 Task: Find public transportation options from San Francisco, California, to Oakland, California.
Action: Mouse moved to (304, 94)
Screenshot: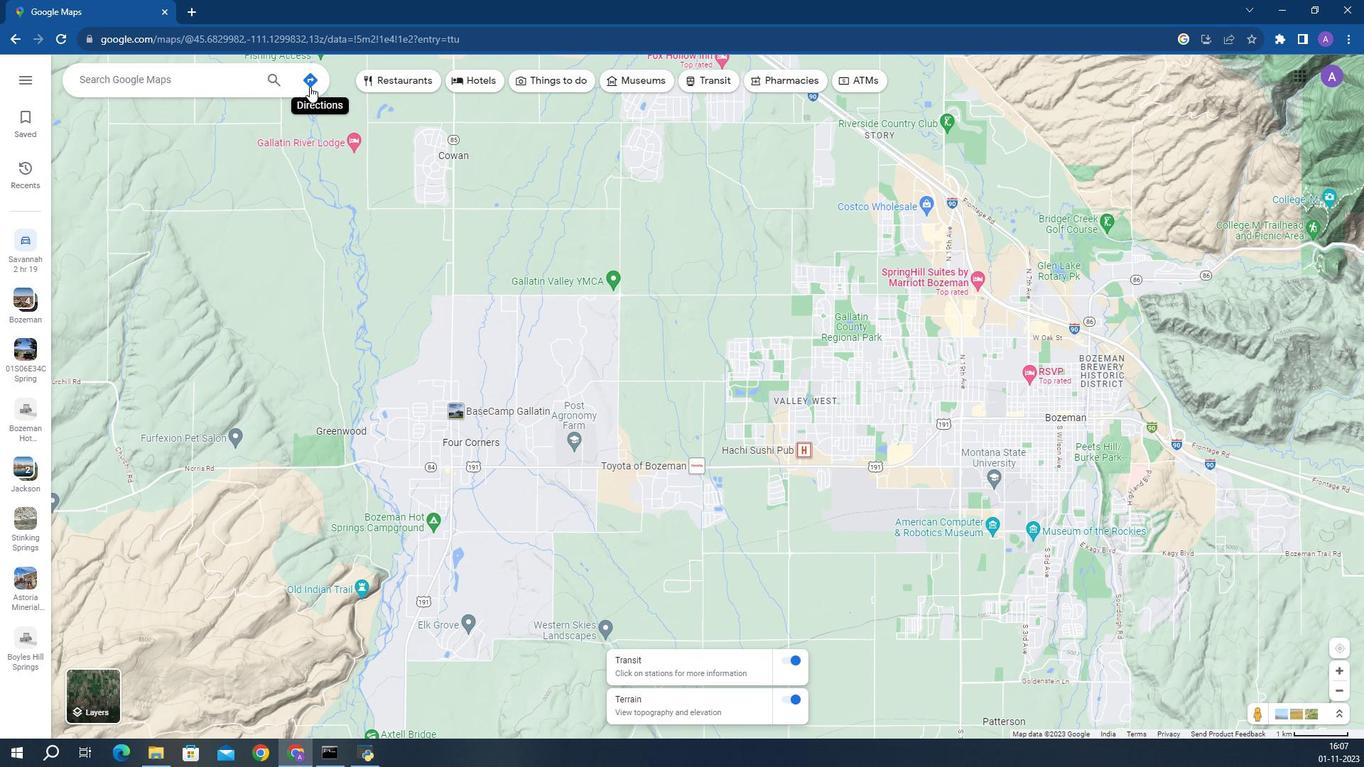 
Action: Mouse pressed left at (304, 94)
Screenshot: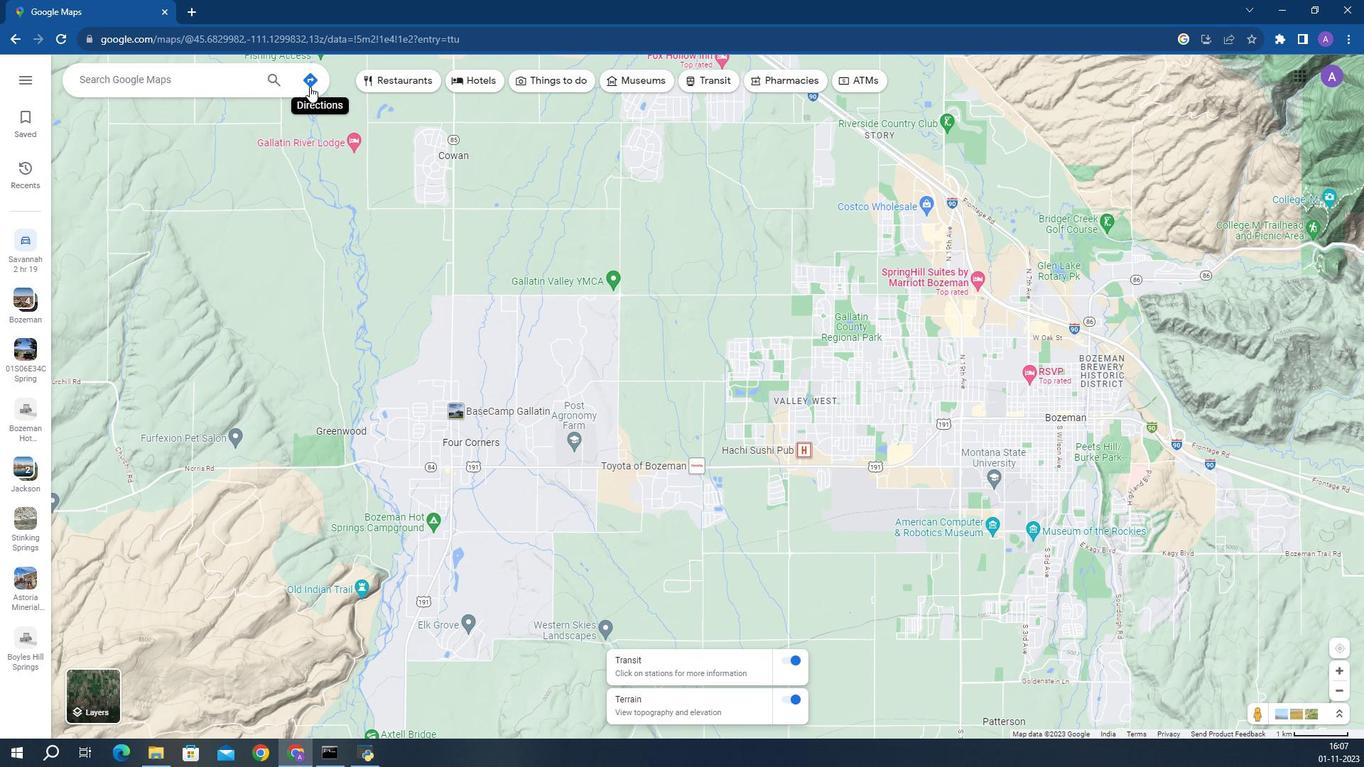 
Action: Mouse moved to (238, 130)
Screenshot: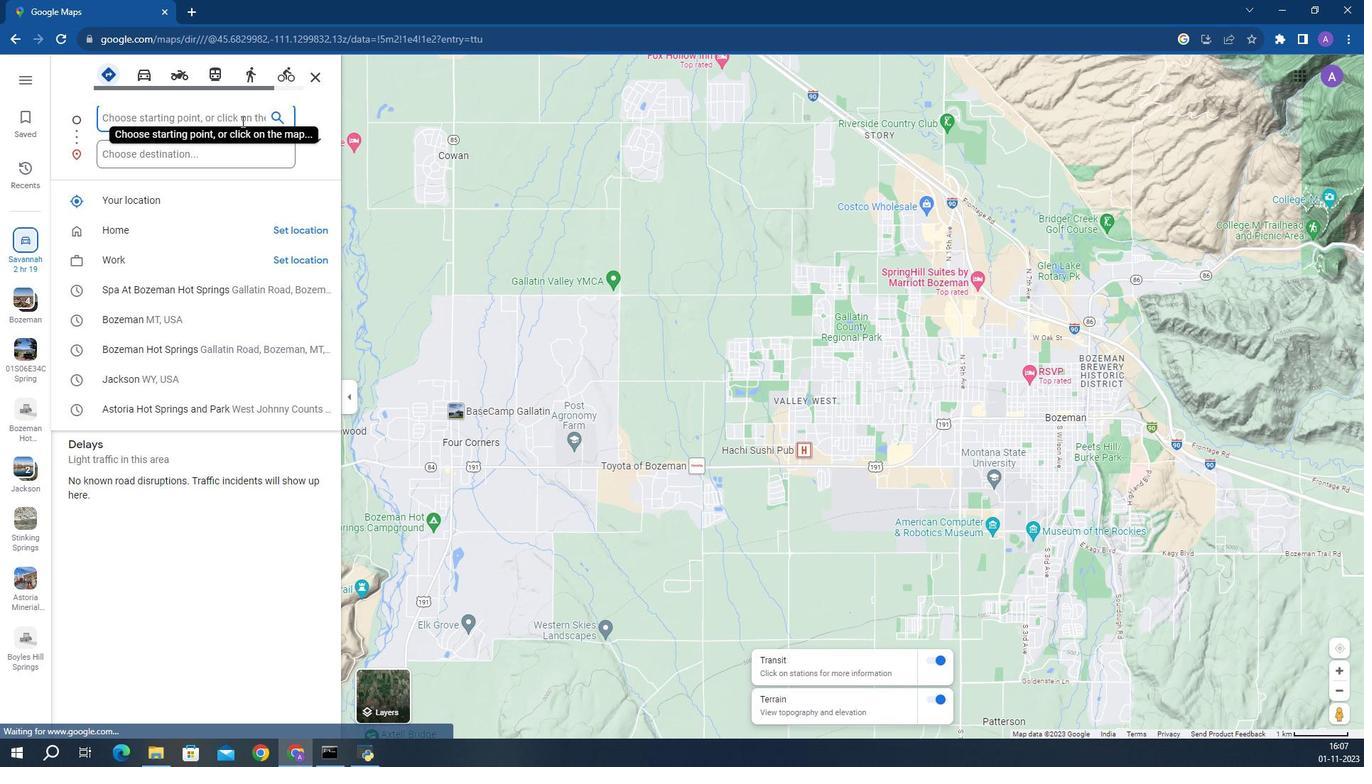 
Action: Key pressed <Key.caps_lock>S<Key.caps_lock>aa<Key.backspace>n<Key.space><Key.caps_lock>F<Key.caps_lock>rancisco
Screenshot: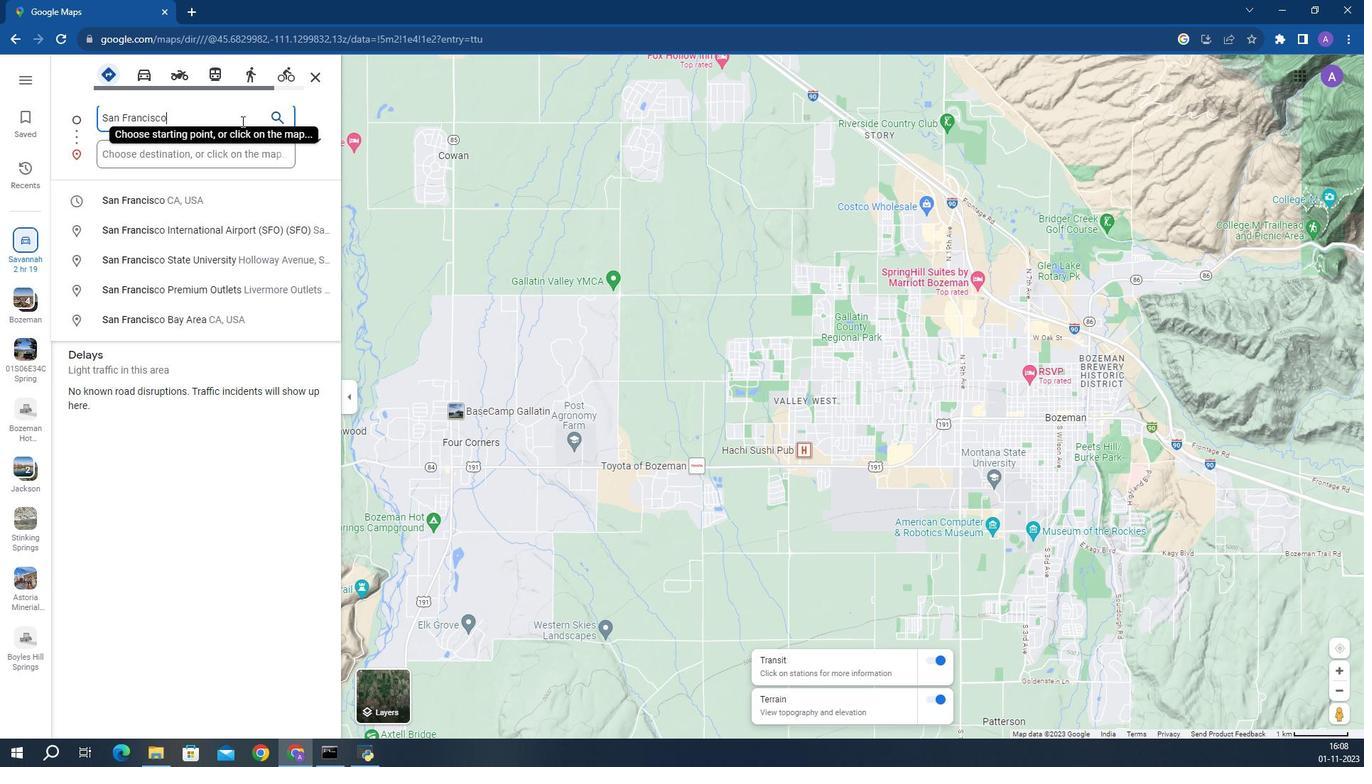 
Action: Mouse moved to (225, 129)
Screenshot: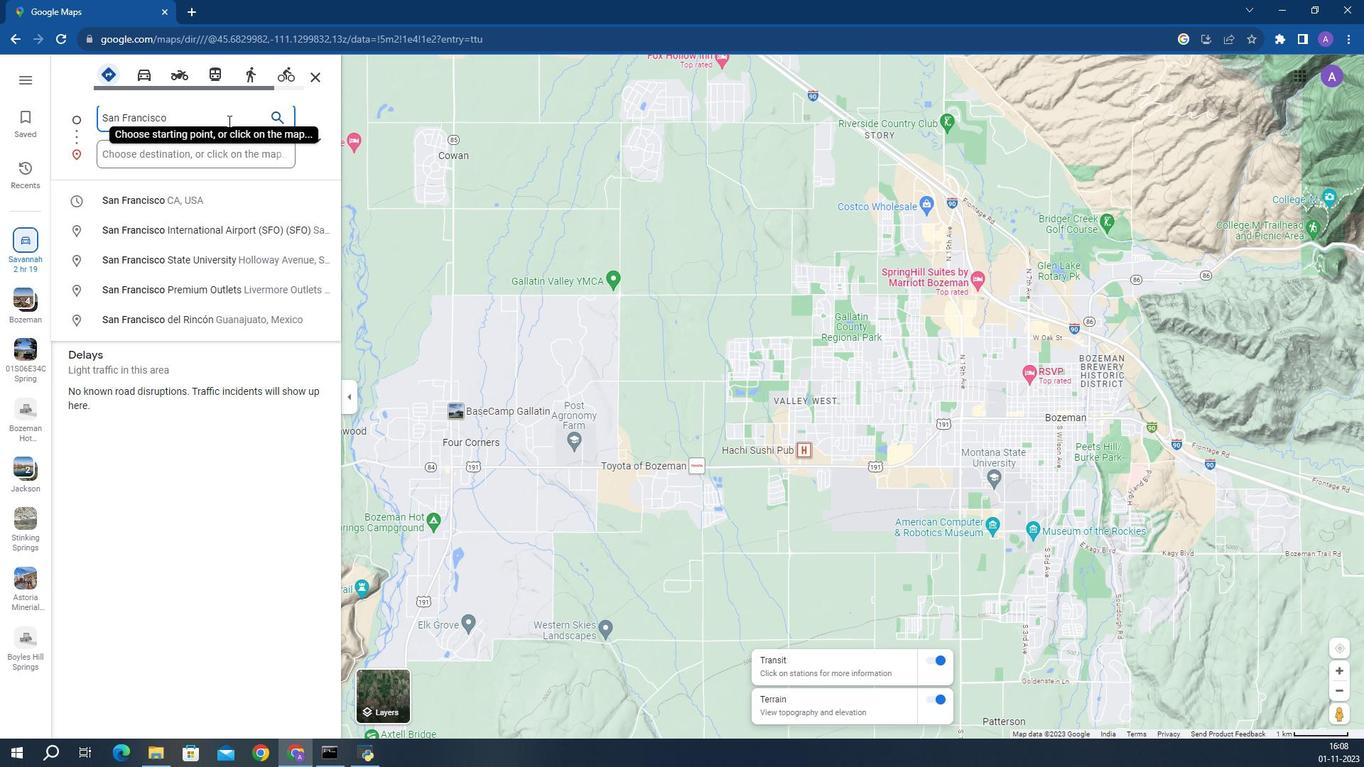 
Action: Key pressed ,<Key.space><Key.caps_lock>C<Key.caps_lock>alifornia
Screenshot: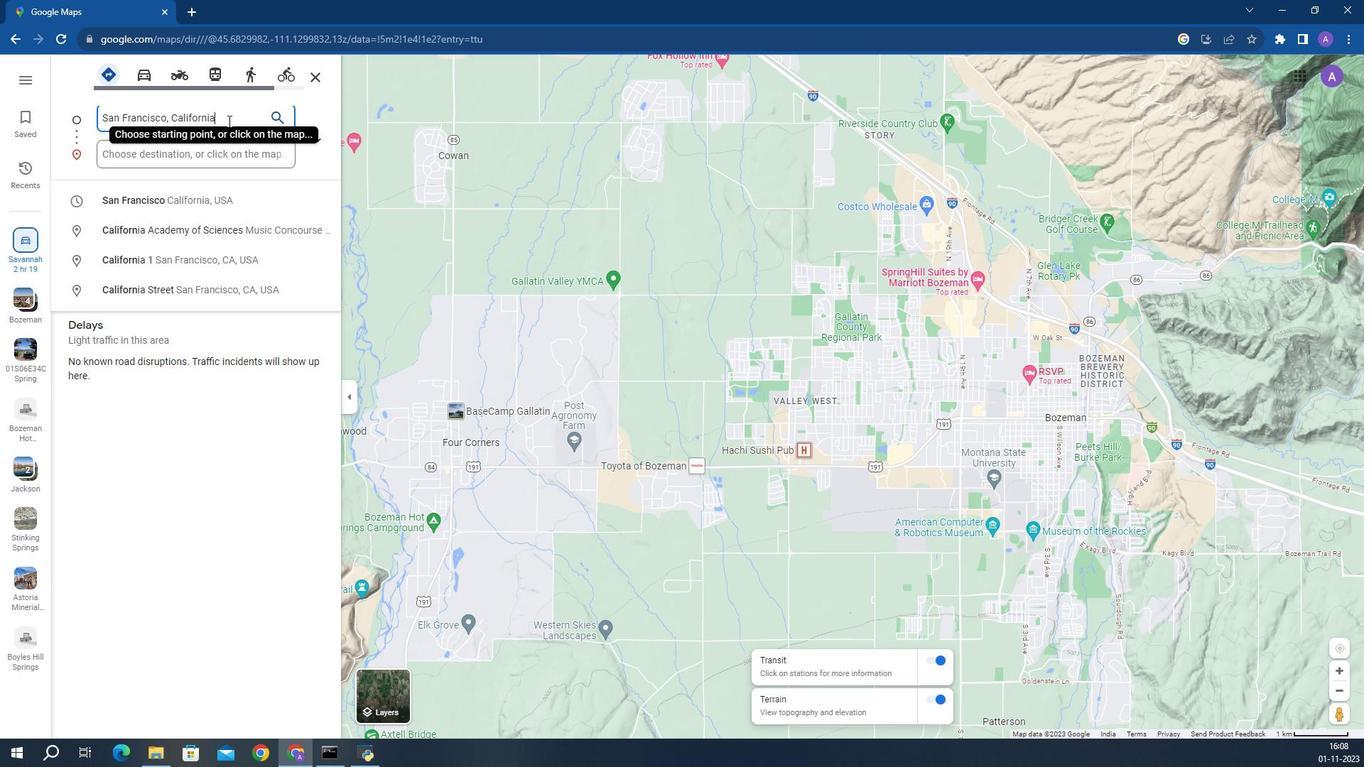 
Action: Mouse moved to (219, 157)
Screenshot: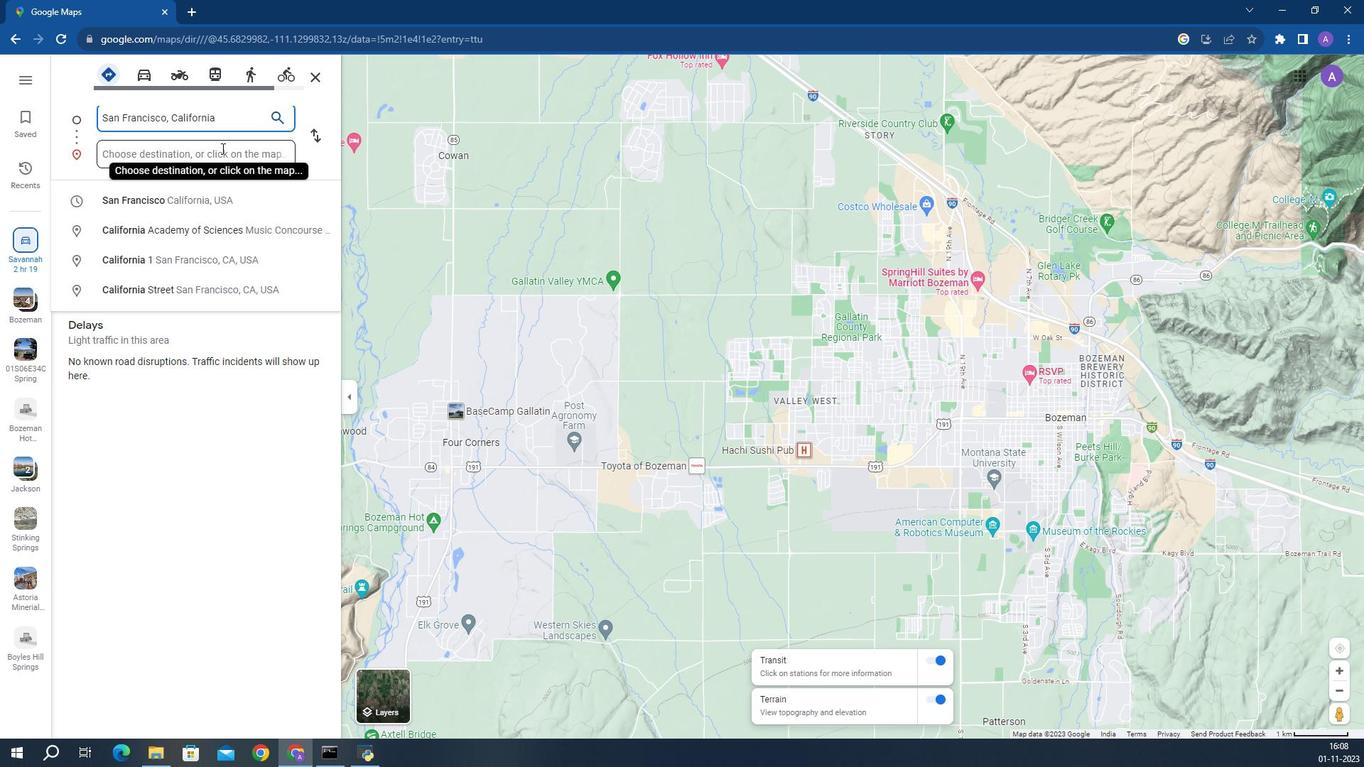 
Action: Mouse pressed left at (219, 157)
Screenshot: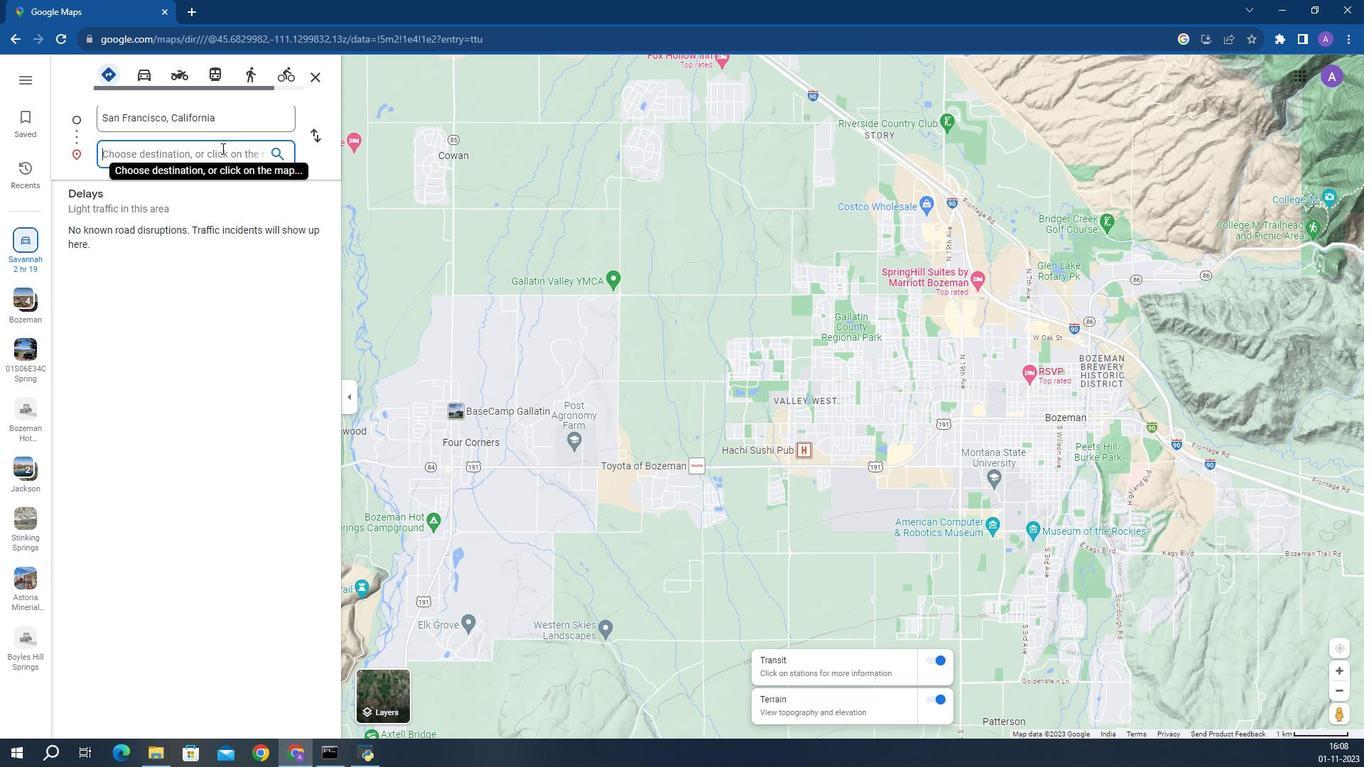 
Action: Key pressed <Key.caps_lock>O<Key.caps_lock>akland,<Key.space><Key.caps_lock>C<Key.caps_lock>alifornia<Key.enter>
Screenshot: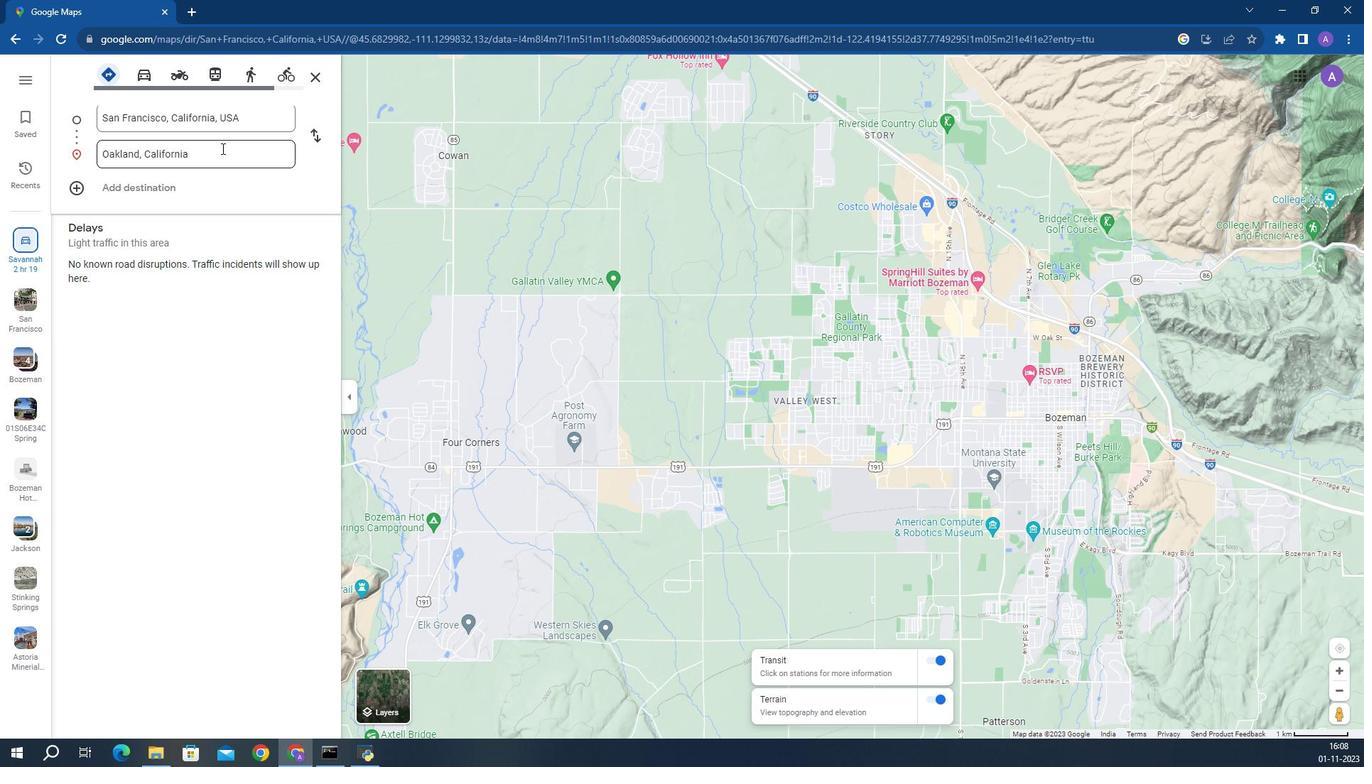 
Action: Mouse moved to (212, 80)
Screenshot: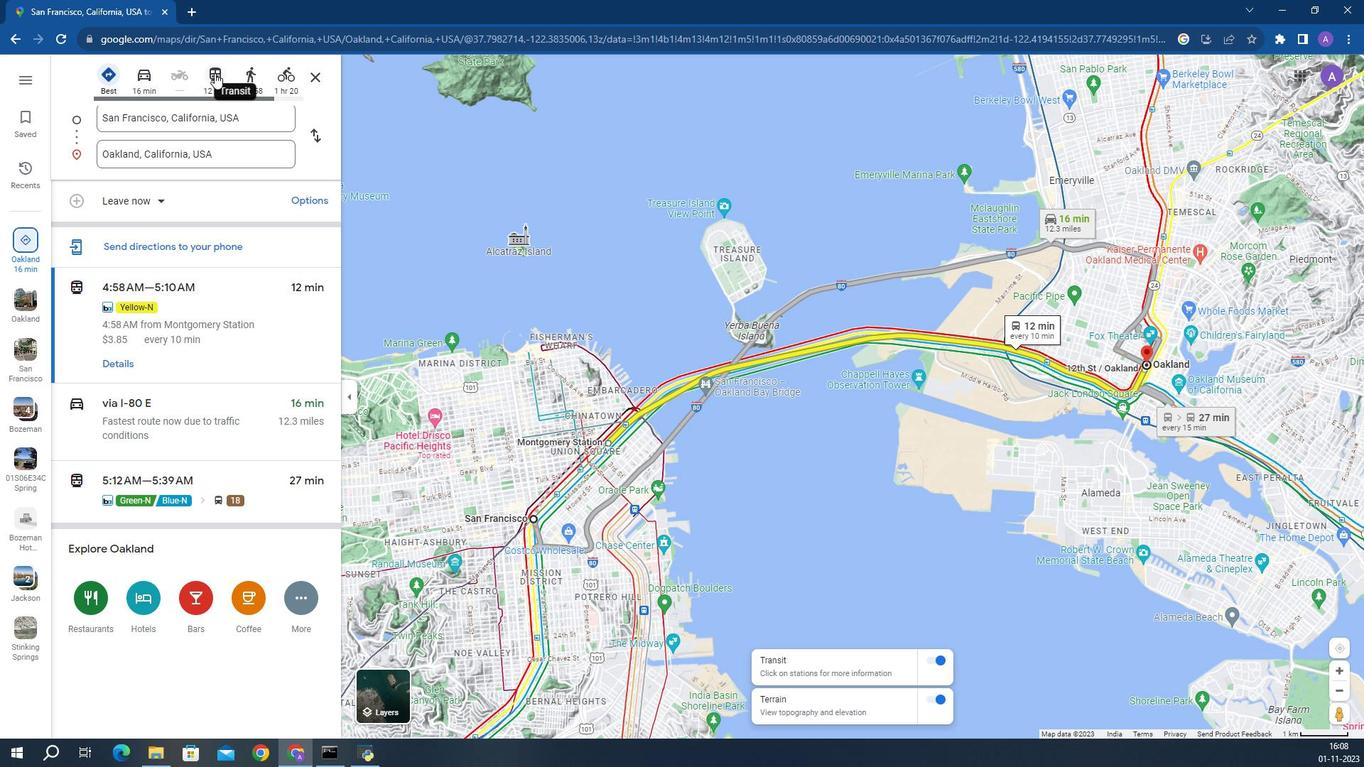 
Action: Mouse pressed left at (212, 80)
Screenshot: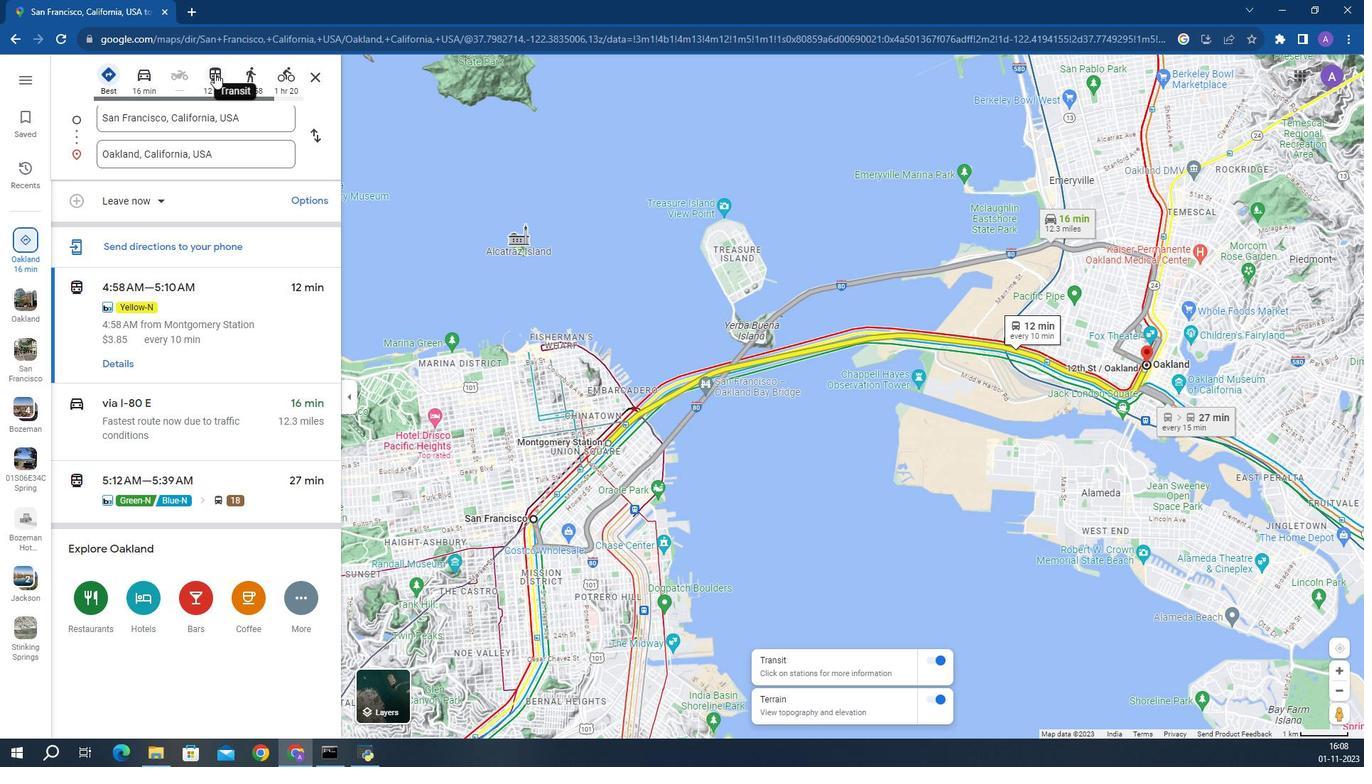 
Action: Mouse moved to (234, 299)
Screenshot: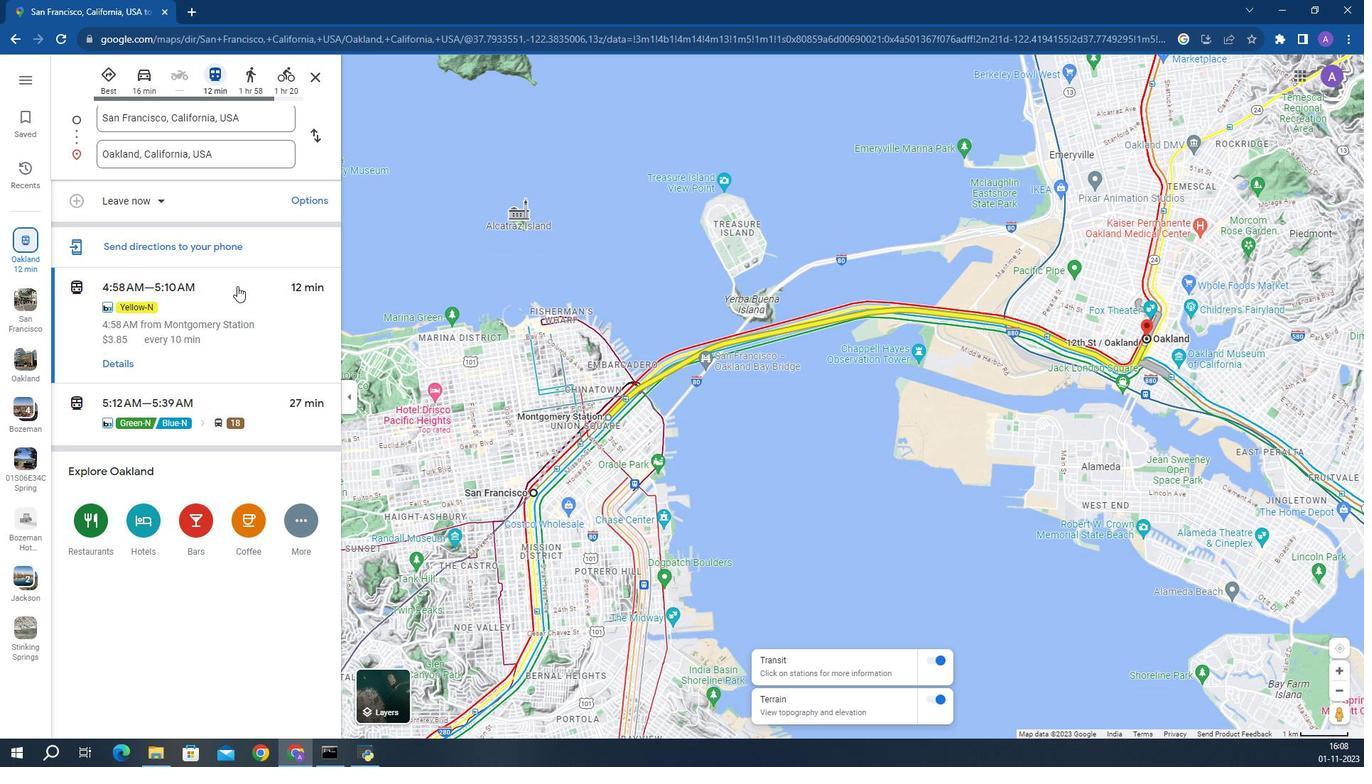 
Action: Mouse scrolled (234, 298) with delta (0, 0)
Screenshot: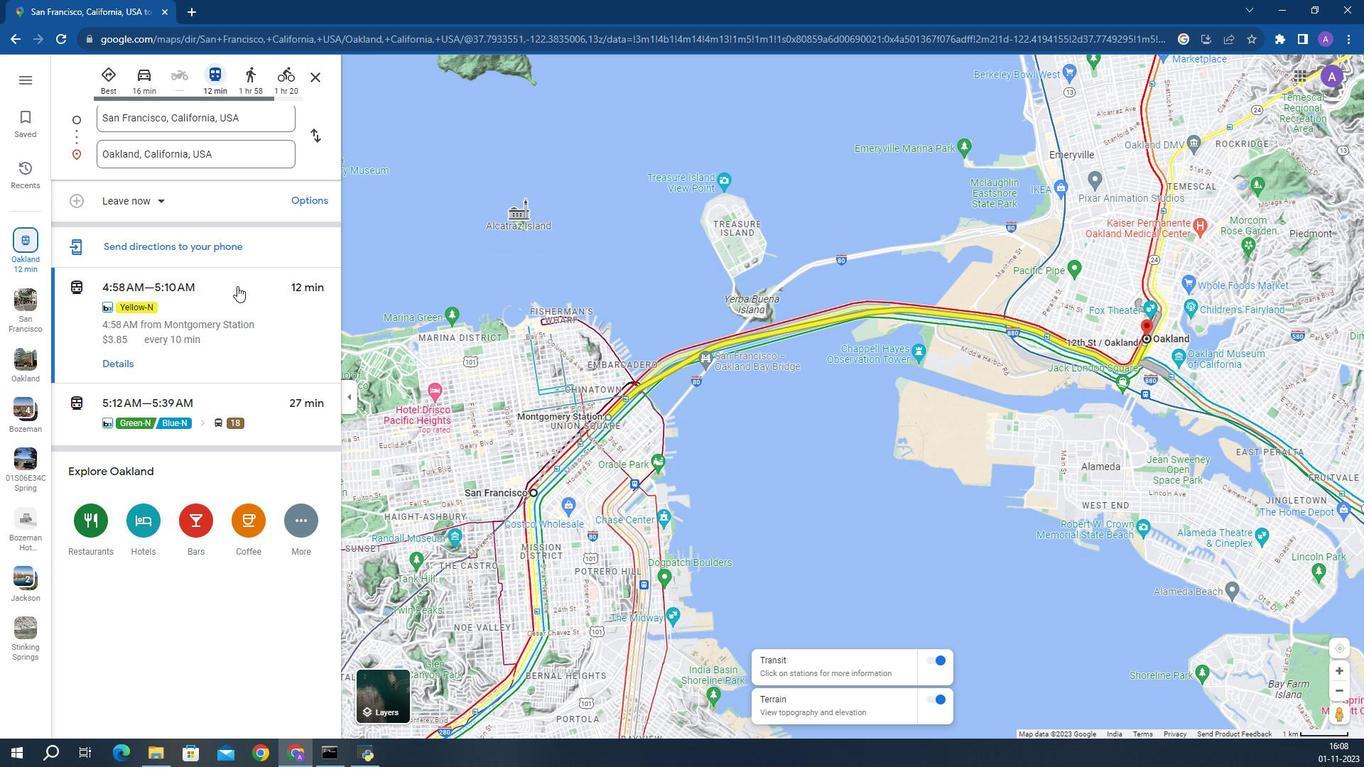
Action: Mouse moved to (317, 218)
Screenshot: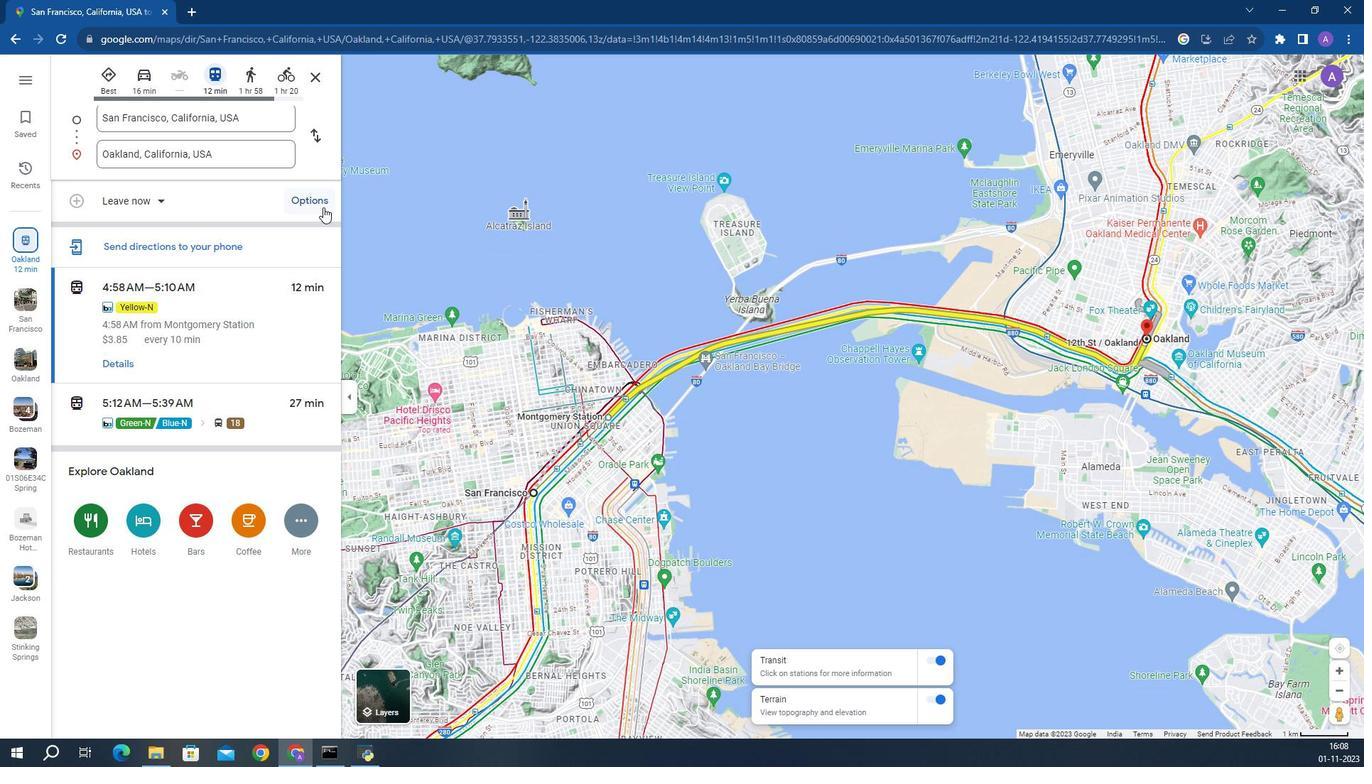 
Action: Mouse pressed left at (317, 218)
Screenshot: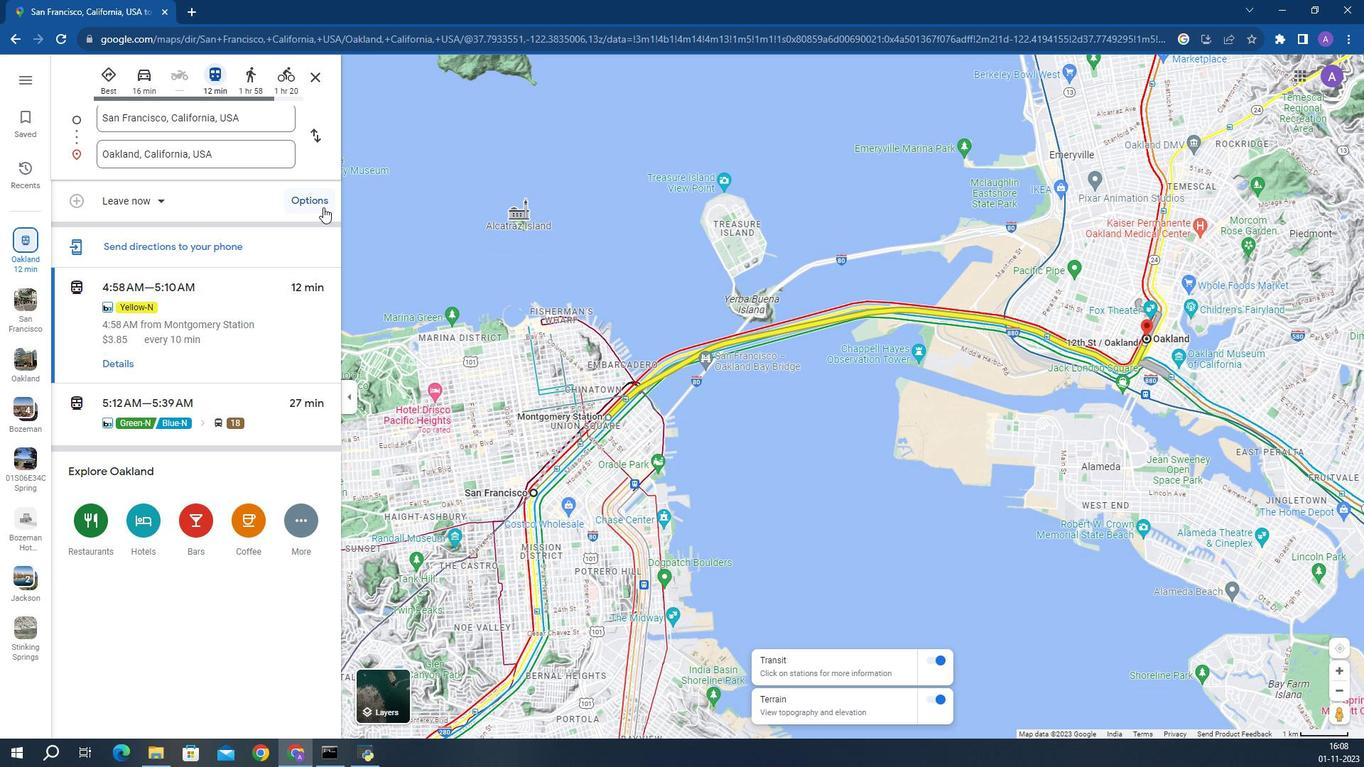 
Action: Mouse moved to (77, 264)
Screenshot: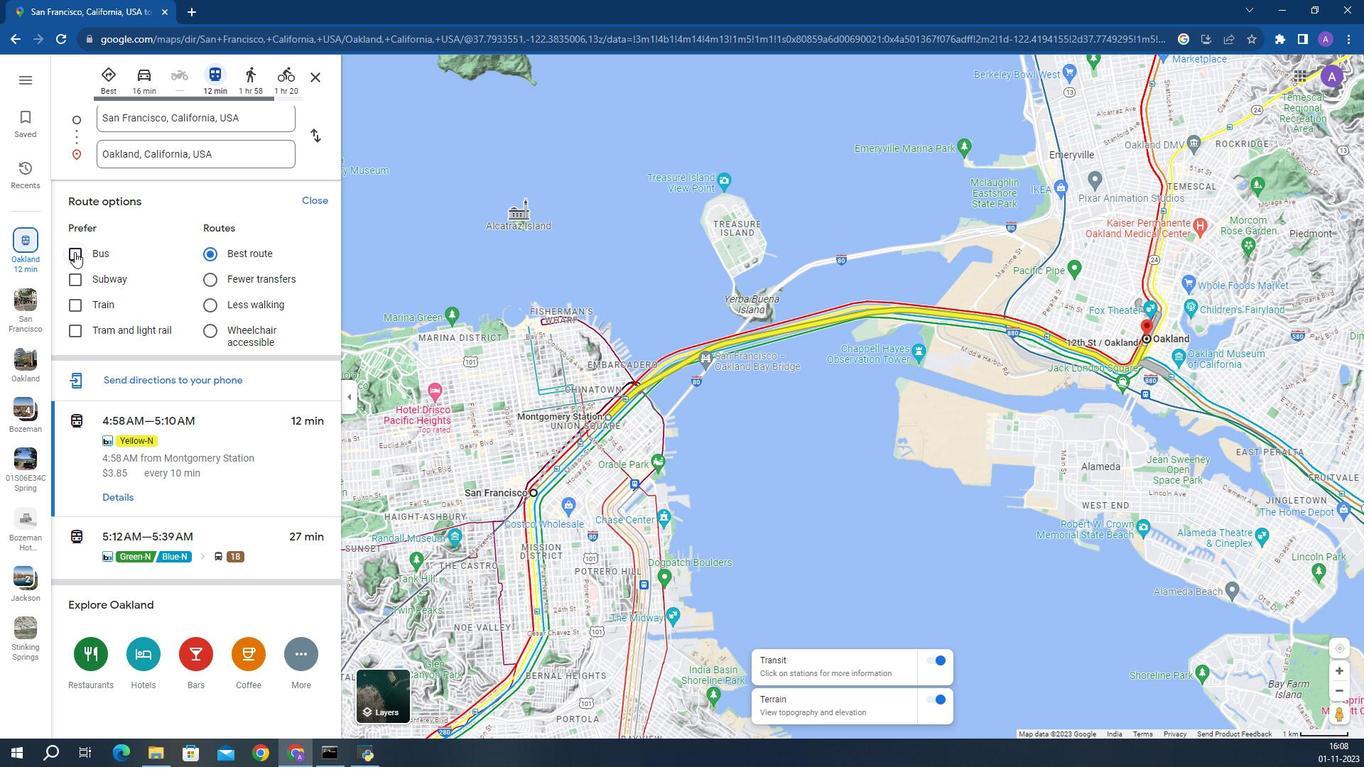 
Action: Mouse pressed left at (77, 264)
Screenshot: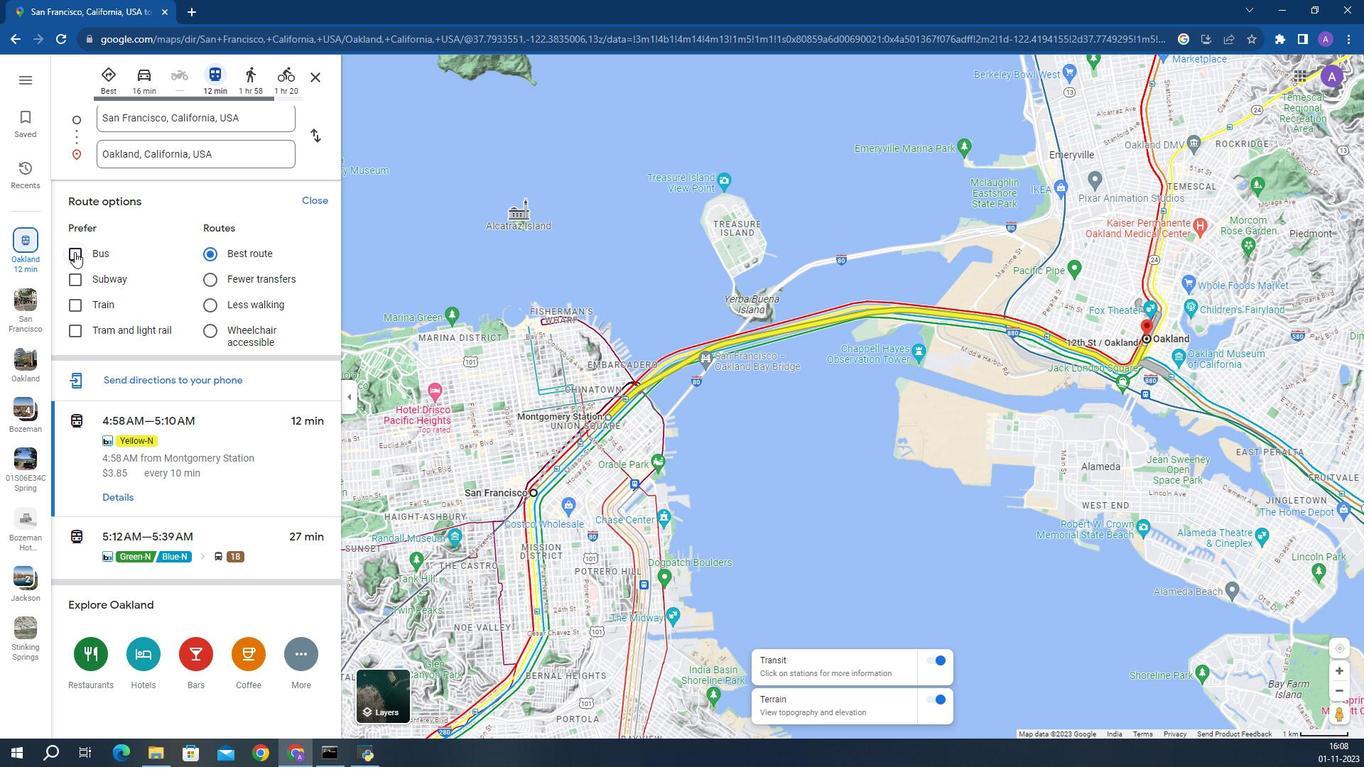 
Action: Mouse moved to (78, 320)
Screenshot: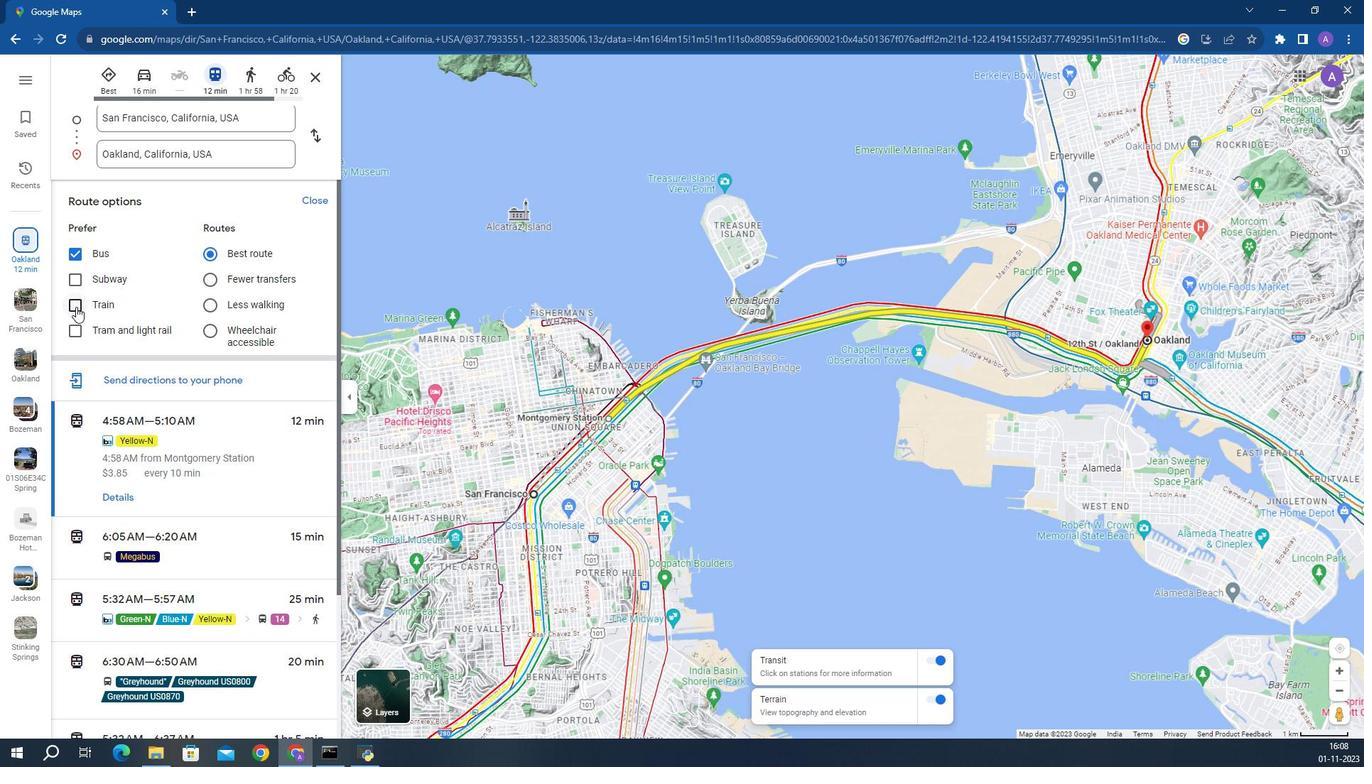 
Action: Mouse pressed left at (78, 320)
Screenshot: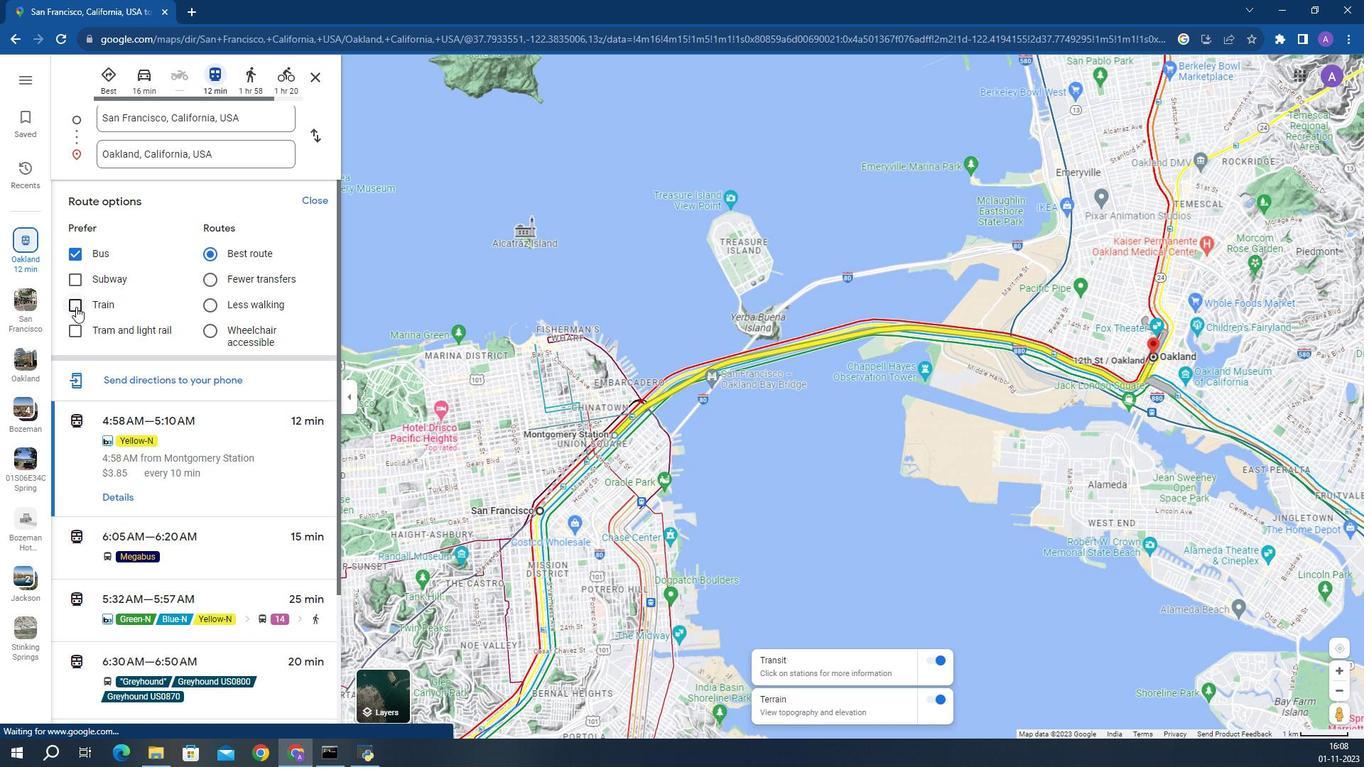 
Action: Mouse moved to (186, 423)
Screenshot: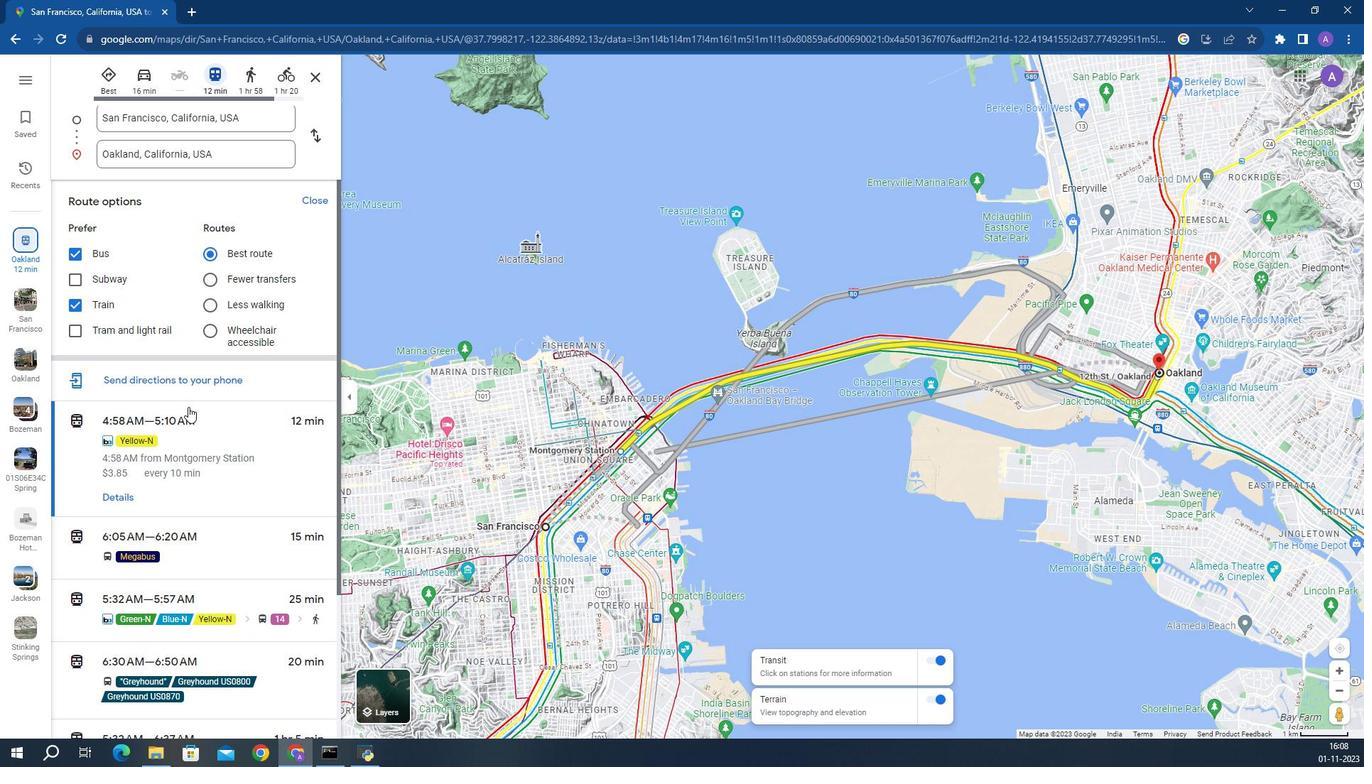 
Action: Mouse scrolled (186, 422) with delta (0, 0)
Screenshot: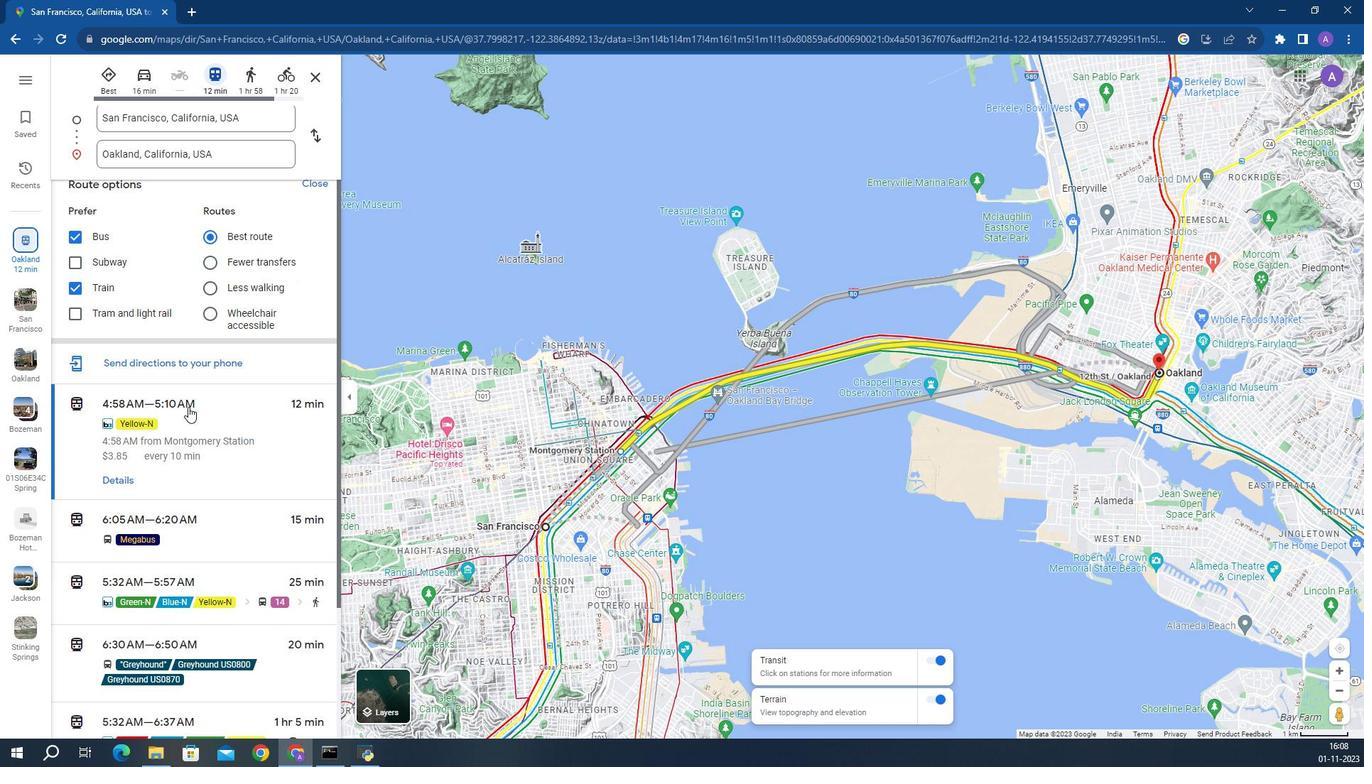 
Action: Mouse moved to (190, 436)
Screenshot: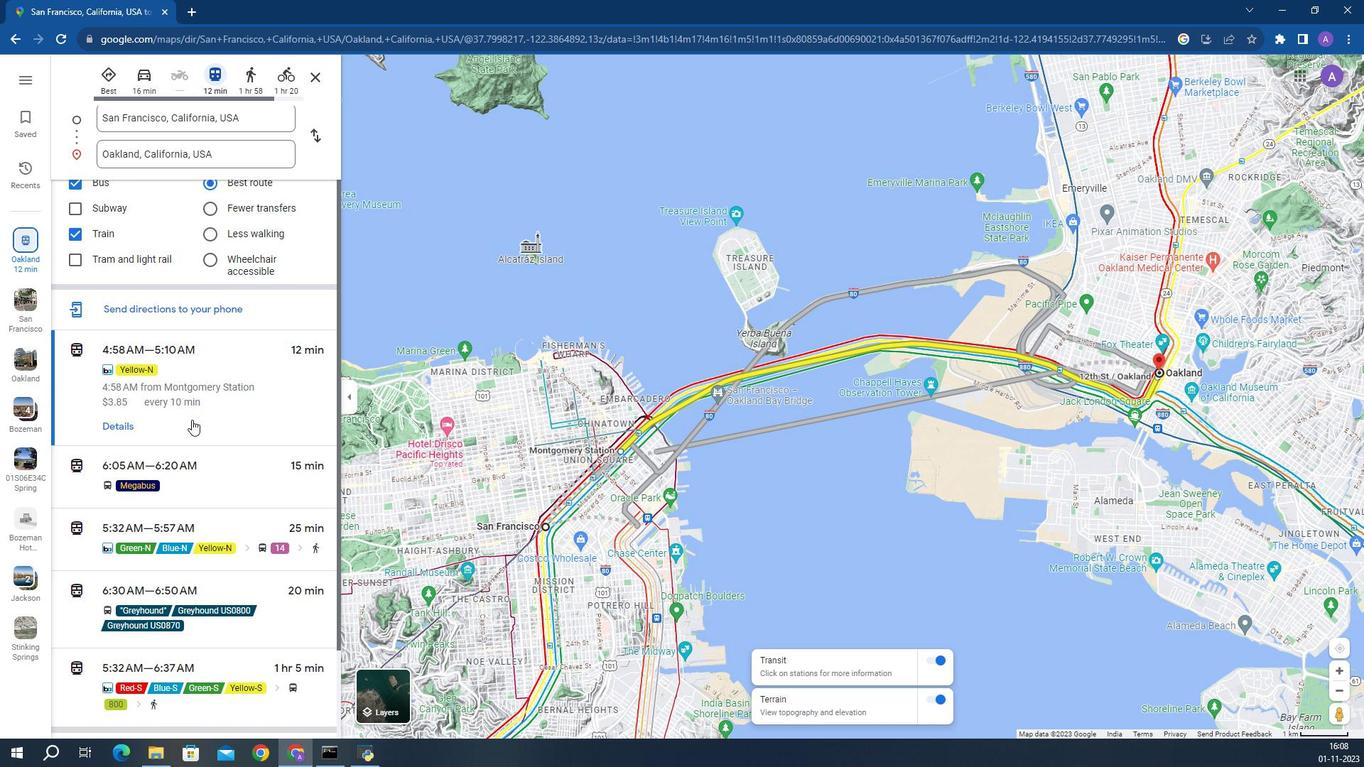 
Action: Mouse scrolled (190, 435) with delta (0, 0)
Screenshot: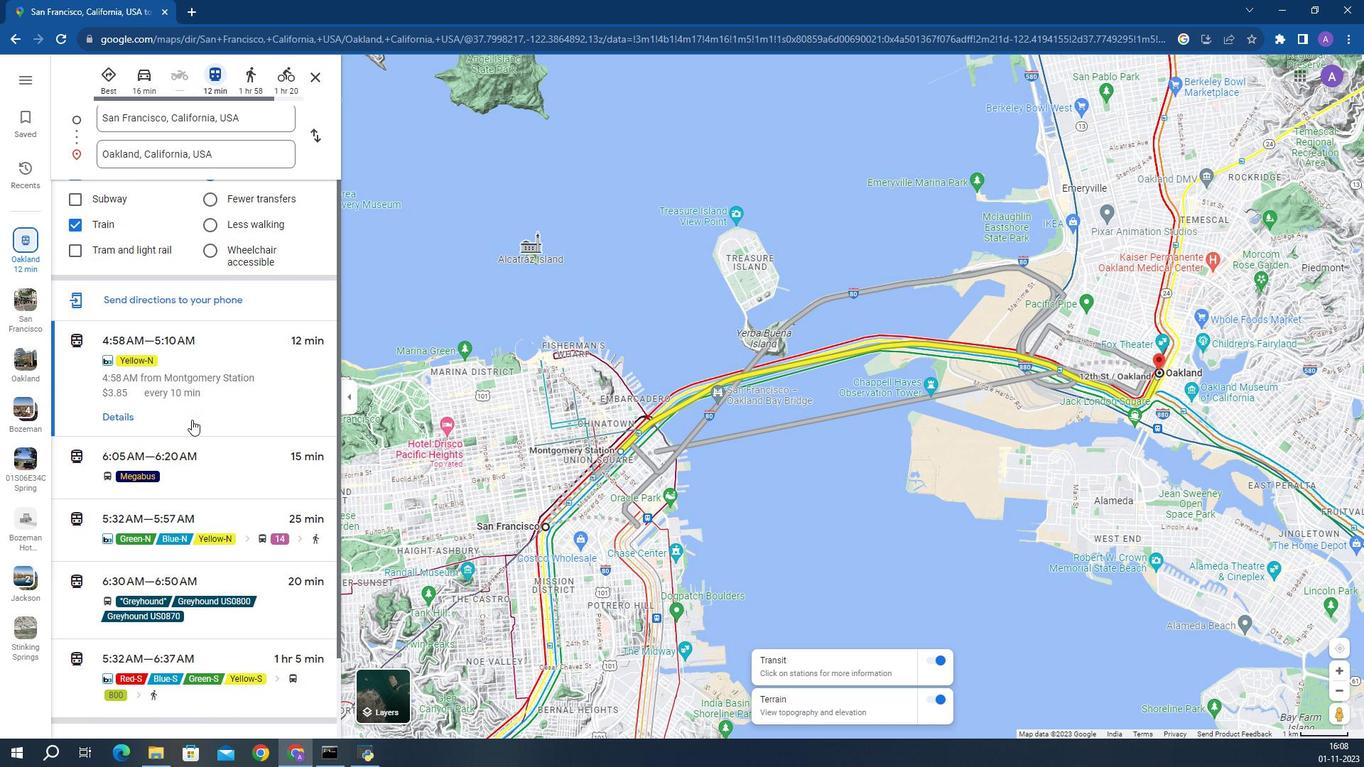 
Action: Mouse scrolled (190, 435) with delta (0, 0)
Screenshot: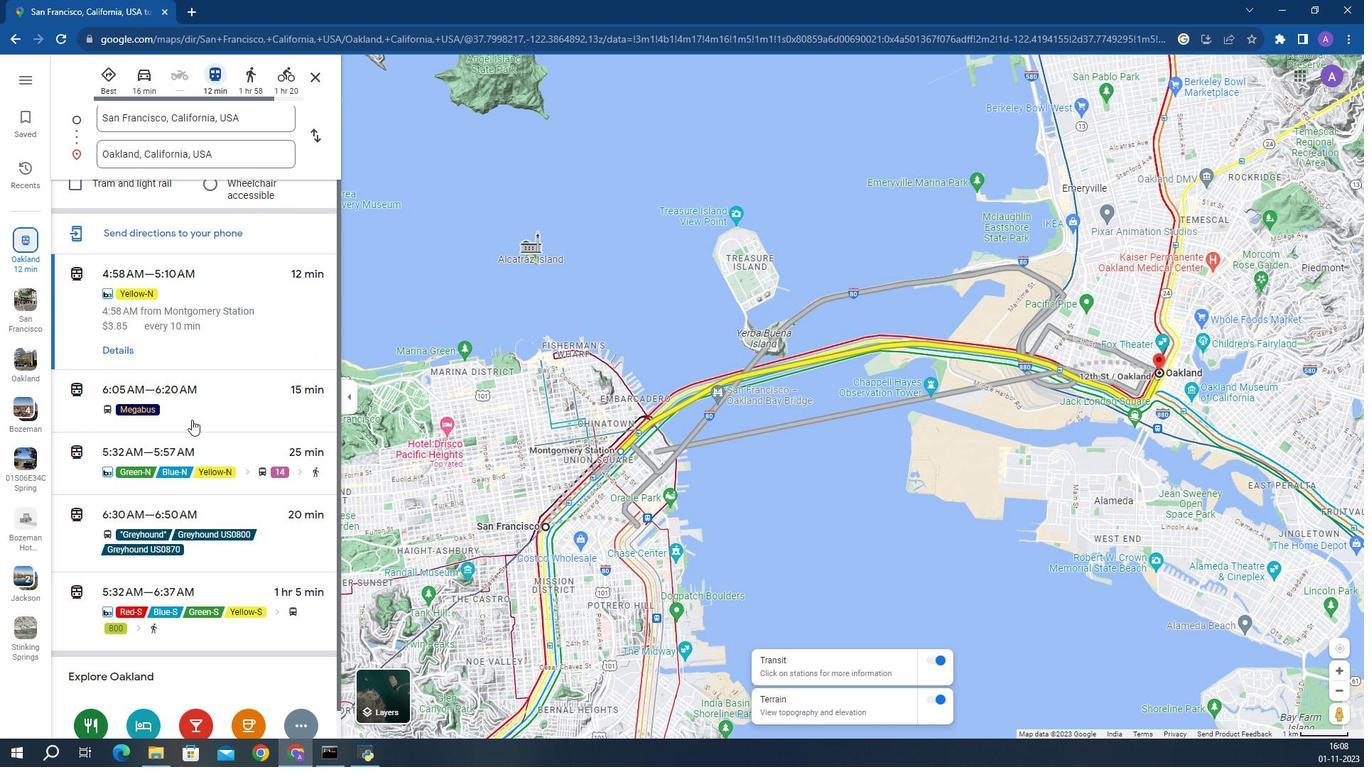 
Action: Mouse scrolled (190, 435) with delta (0, 0)
Screenshot: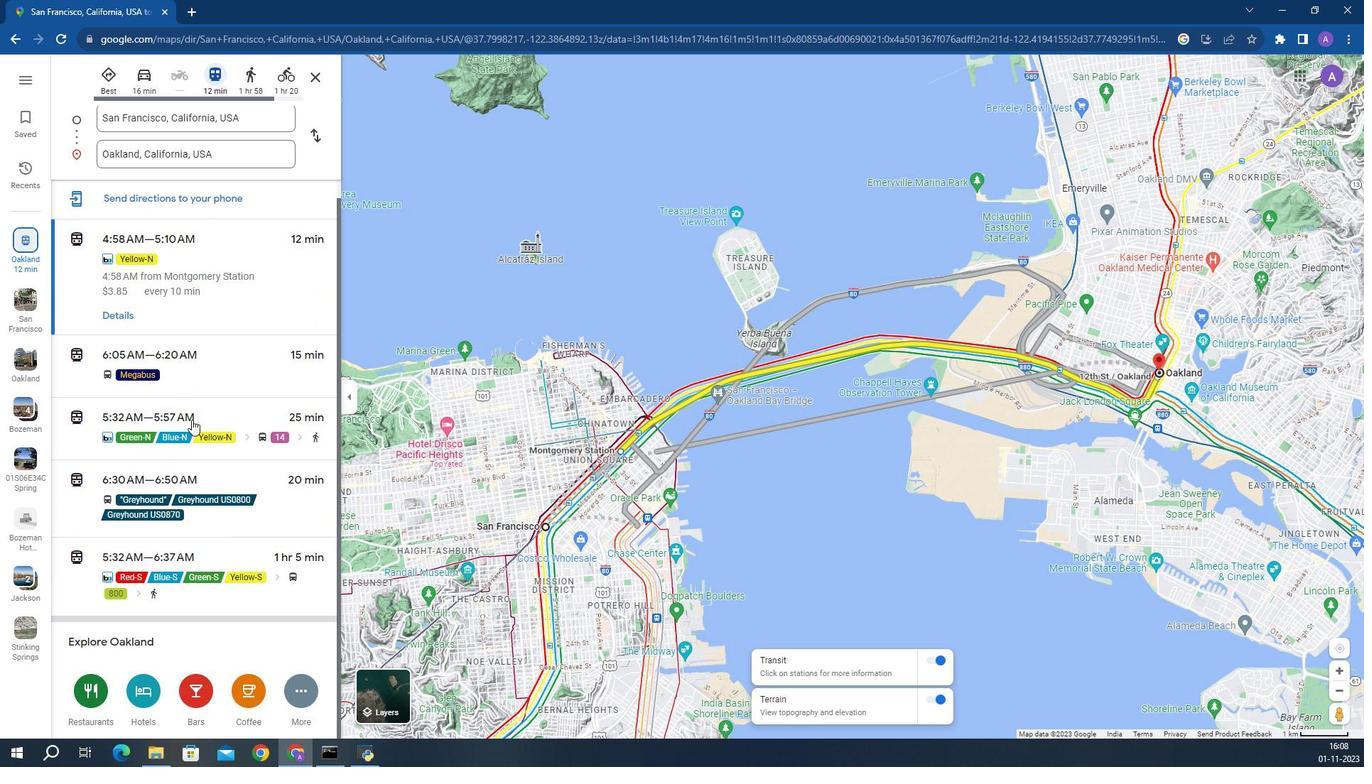 
Action: Mouse scrolled (190, 435) with delta (0, 0)
Screenshot: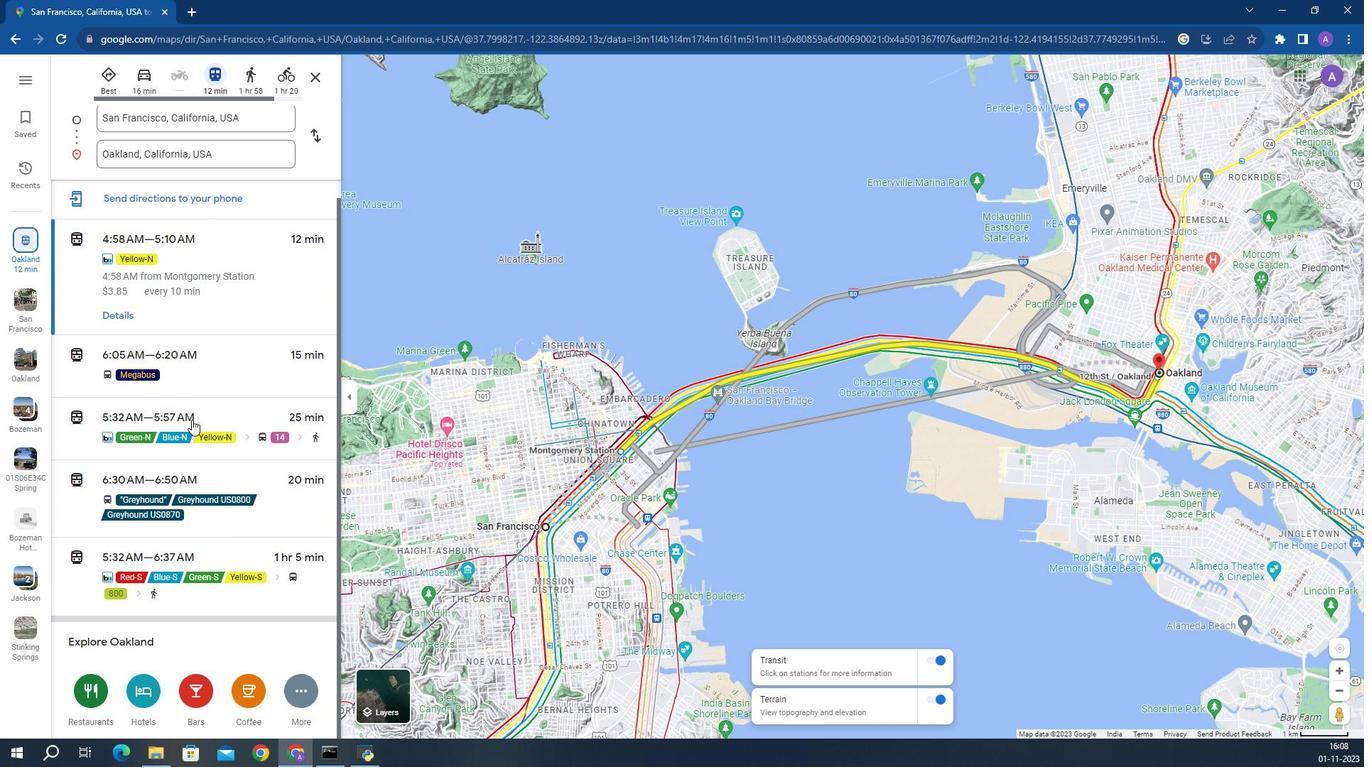 
Action: Mouse moved to (577, 382)
Screenshot: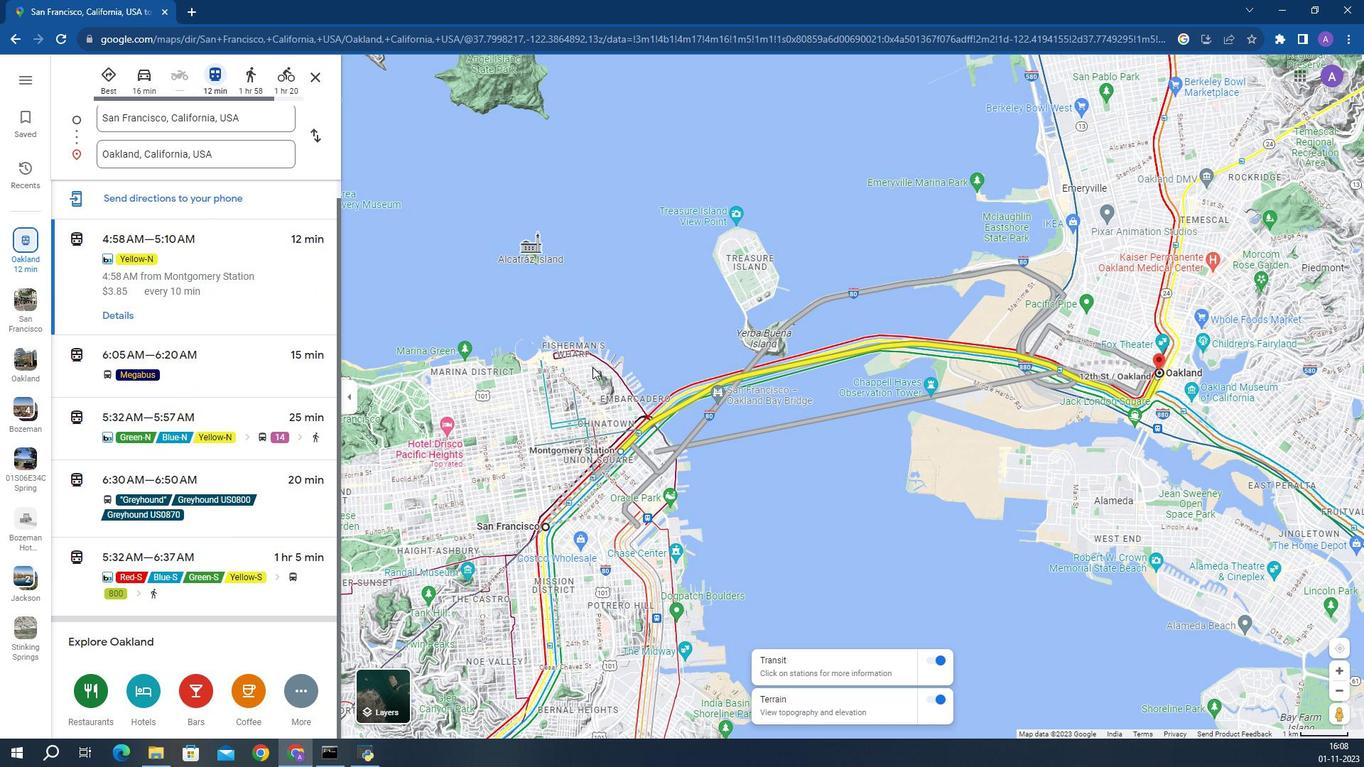 
